 Task: Filter tasks to show only those with the status 'Completed'.
Action: Mouse moved to (13, 129)
Screenshot: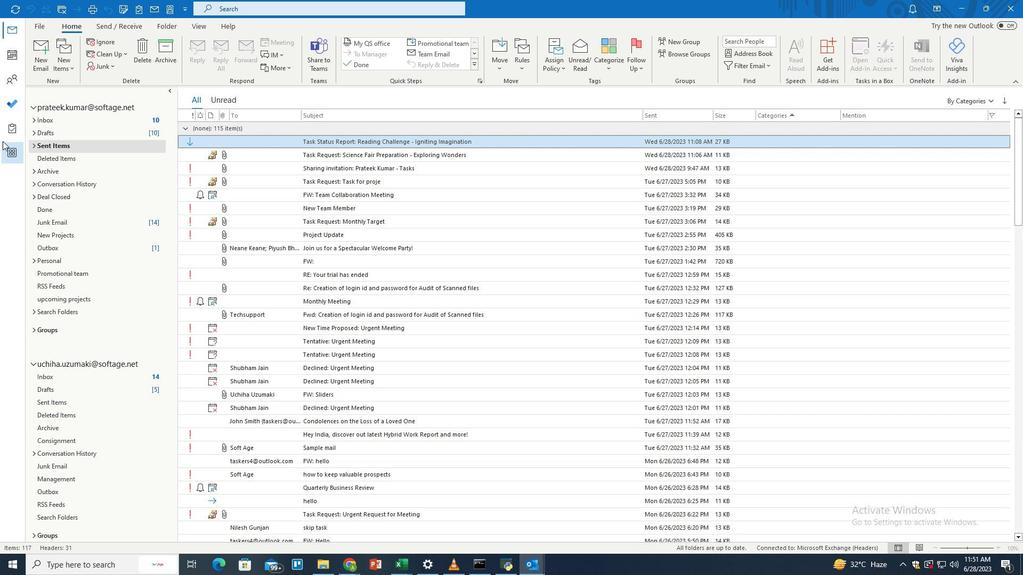 
Action: Mouse pressed left at (13, 129)
Screenshot: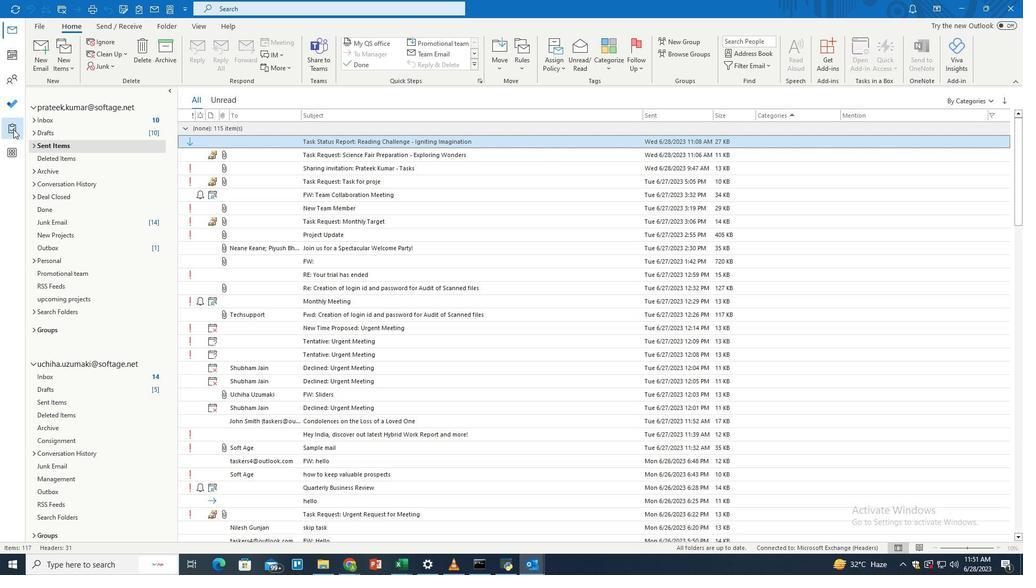 
Action: Mouse moved to (342, 5)
Screenshot: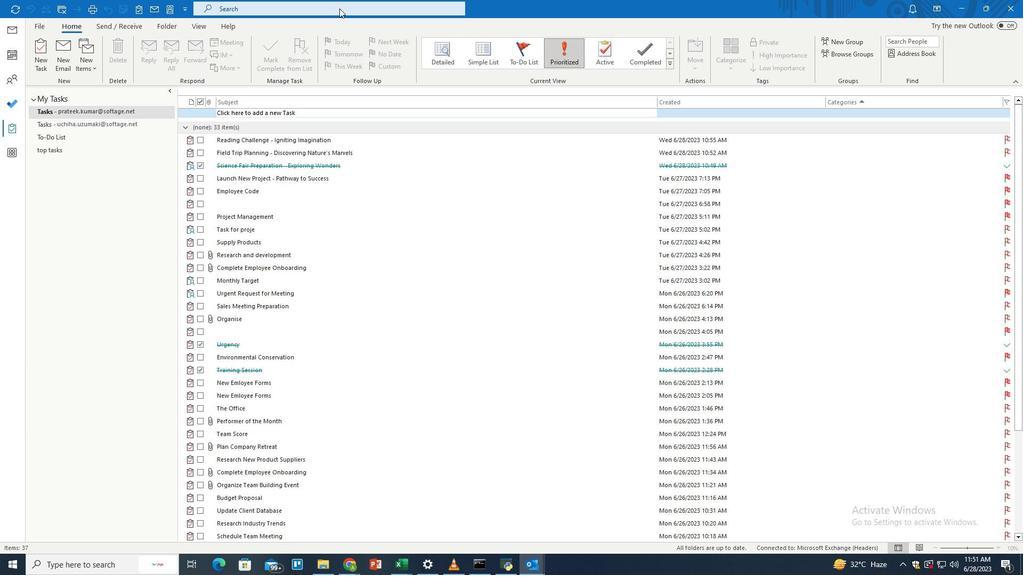 
Action: Mouse pressed left at (342, 5)
Screenshot: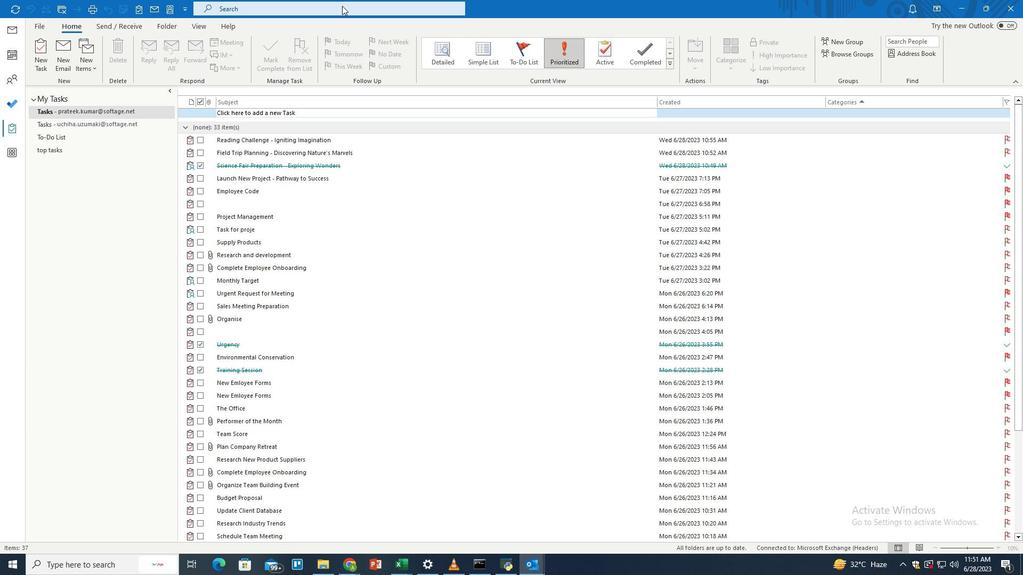
Action: Mouse moved to (496, 6)
Screenshot: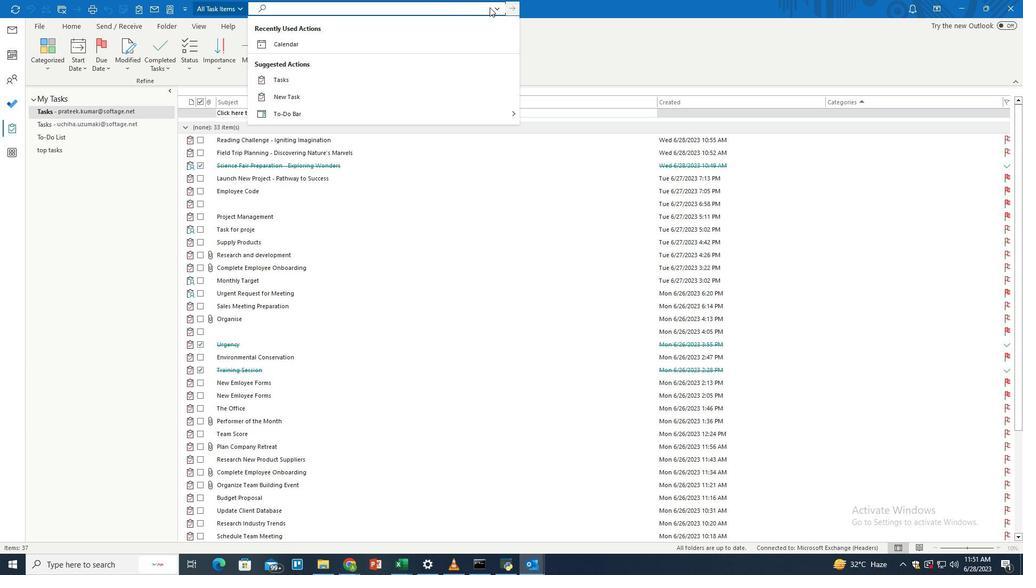 
Action: Mouse pressed left at (496, 6)
Screenshot: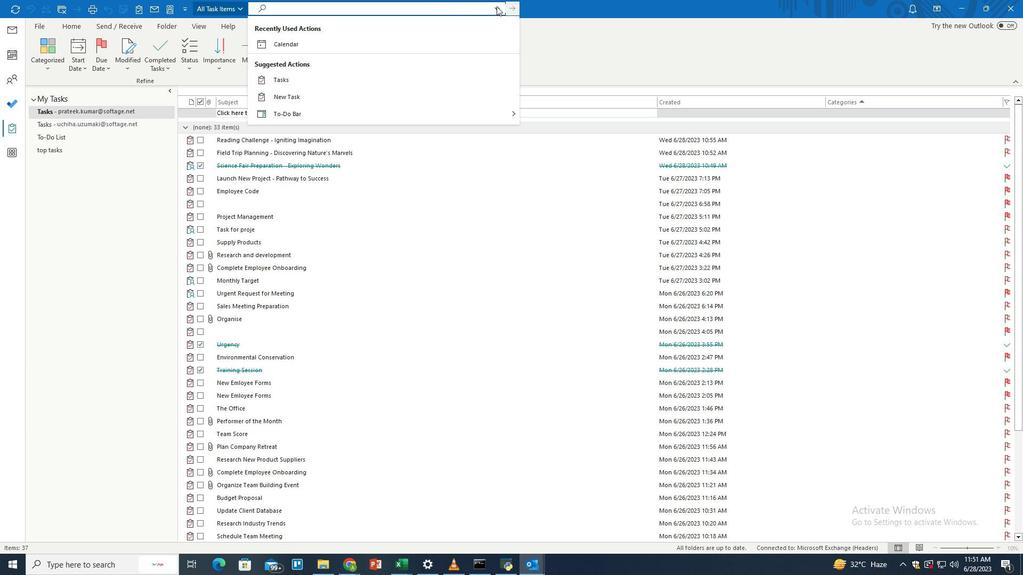 
Action: Mouse moved to (316, 209)
Screenshot: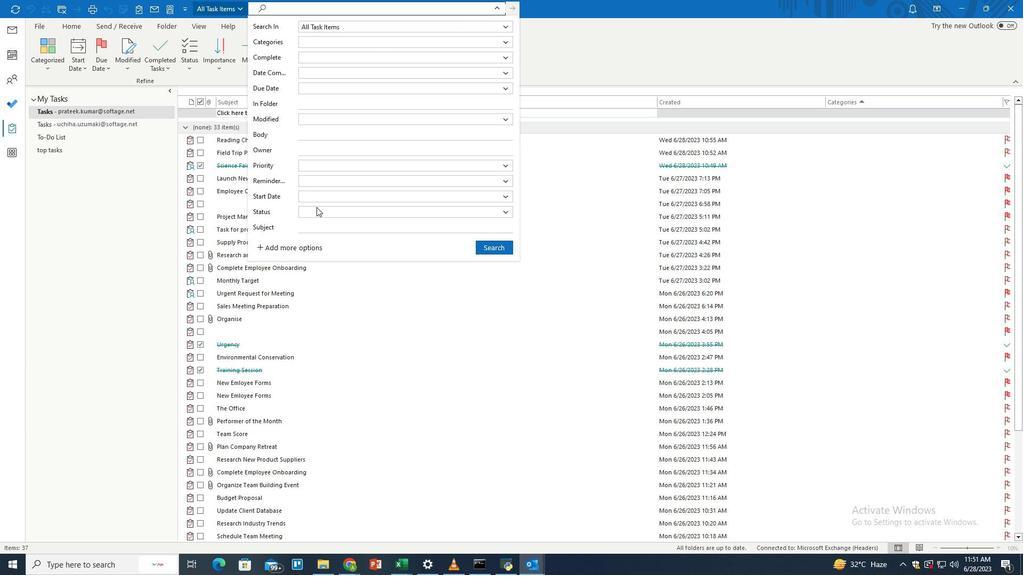 
Action: Mouse pressed left at (316, 209)
Screenshot: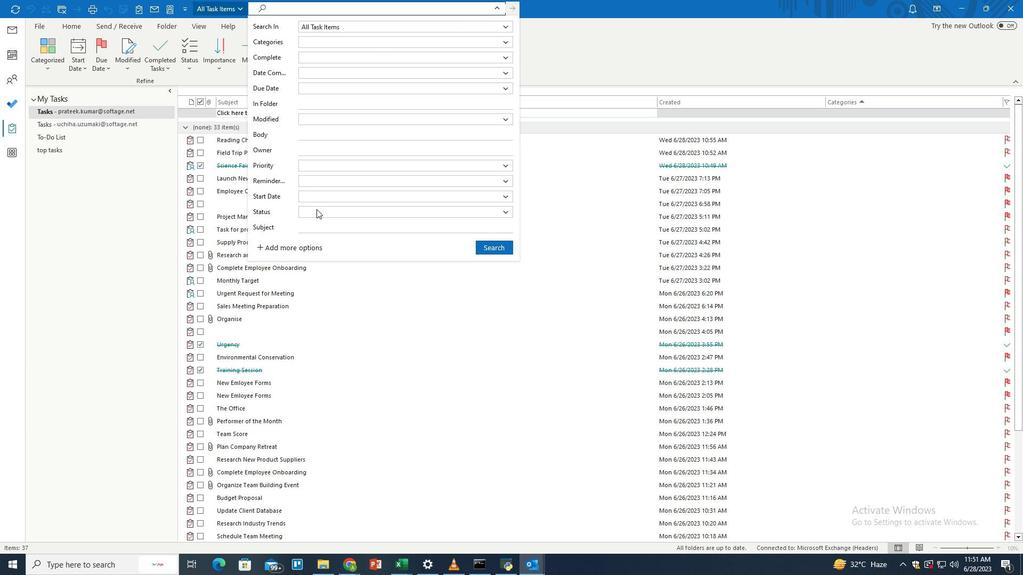 
Action: Mouse moved to (318, 252)
Screenshot: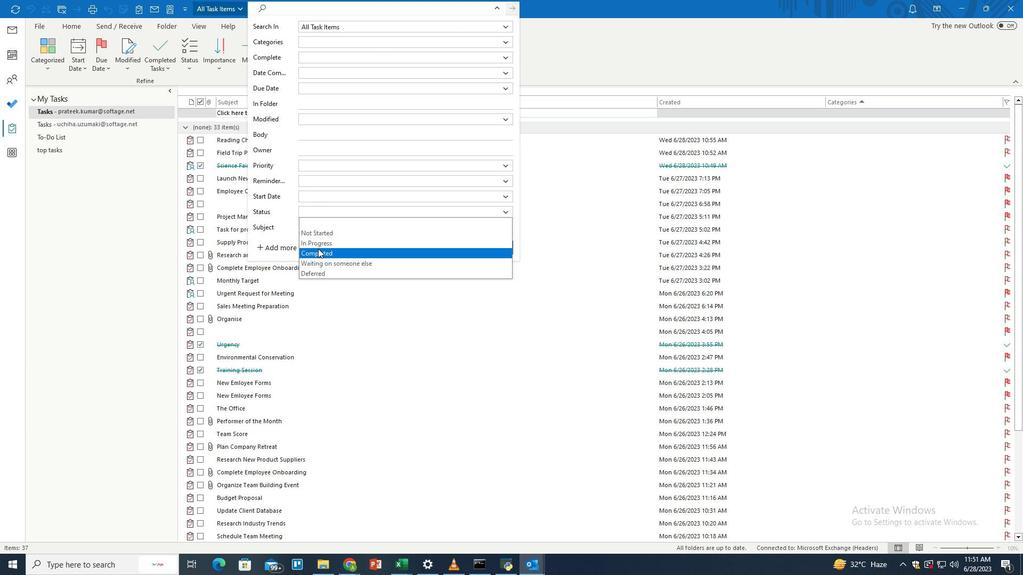 
Action: Mouse pressed left at (318, 252)
Screenshot: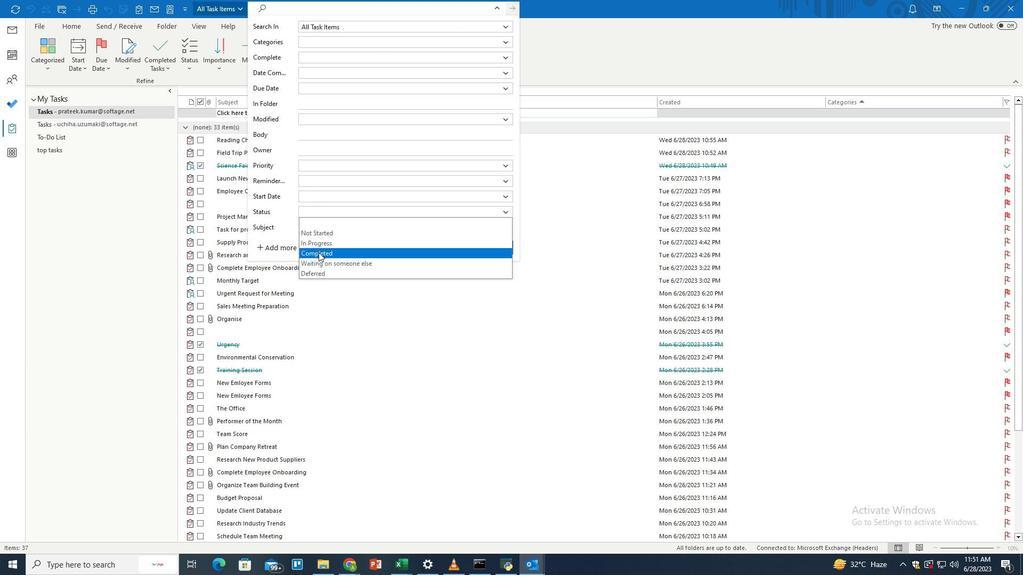 
Action: Mouse moved to (487, 243)
Screenshot: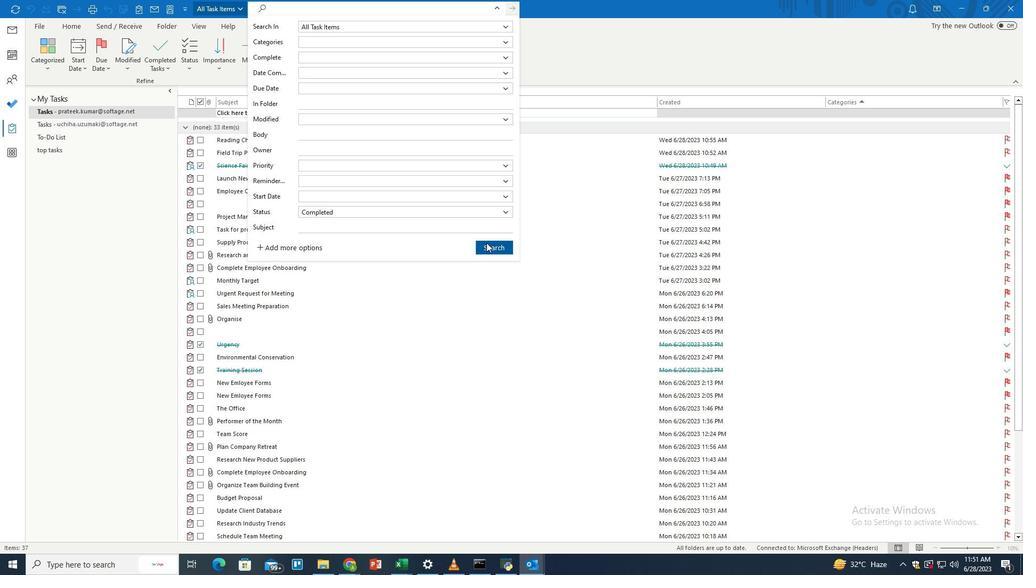 
Action: Mouse pressed left at (487, 243)
Screenshot: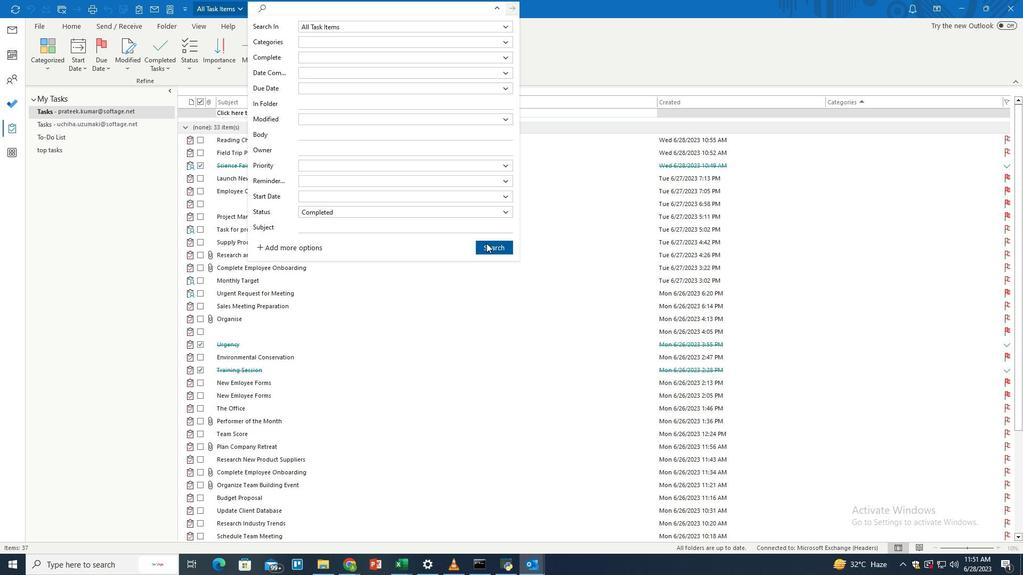 
Action: Mouse moved to (451, 230)
Screenshot: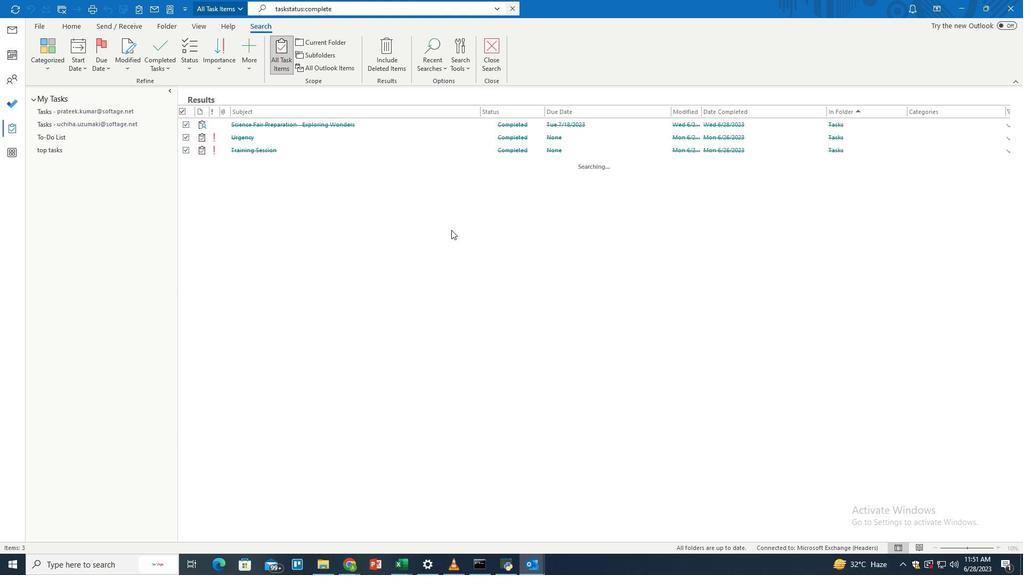 
